 Task: Filter experience level Mid-Senior level.
Action: Mouse moved to (323, 113)
Screenshot: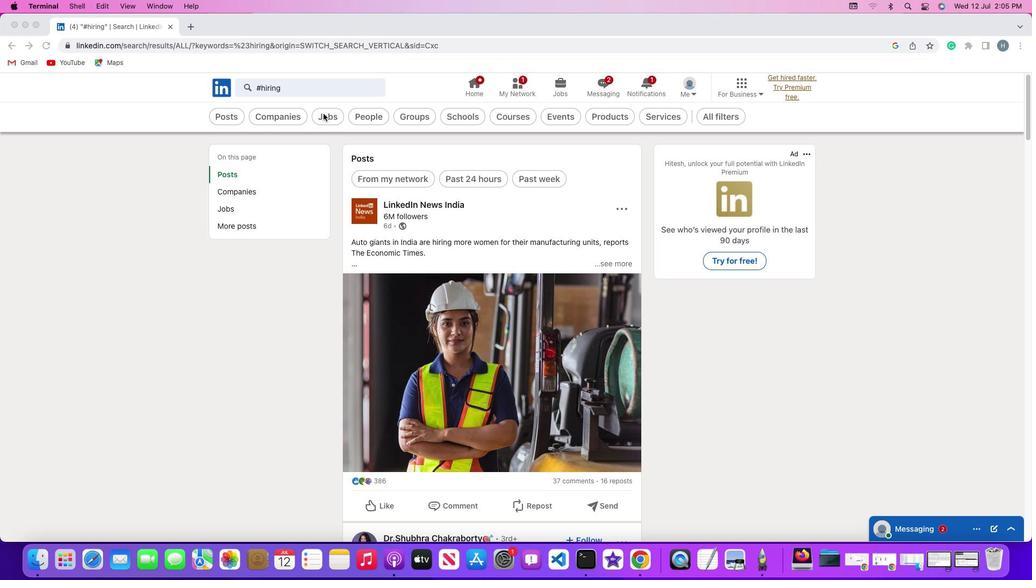 
Action: Mouse pressed left at (323, 113)
Screenshot: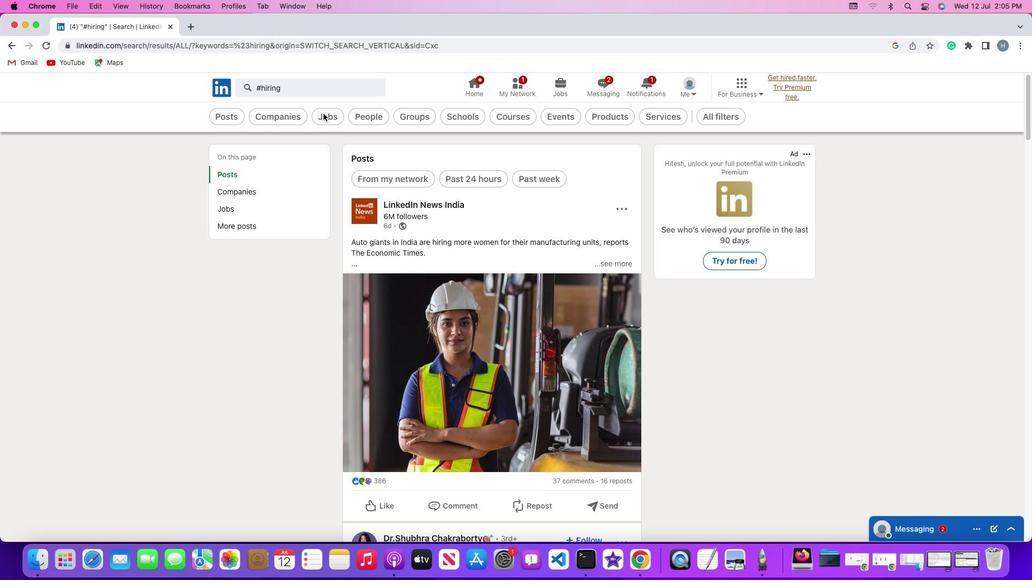 
Action: Mouse pressed left at (323, 113)
Screenshot: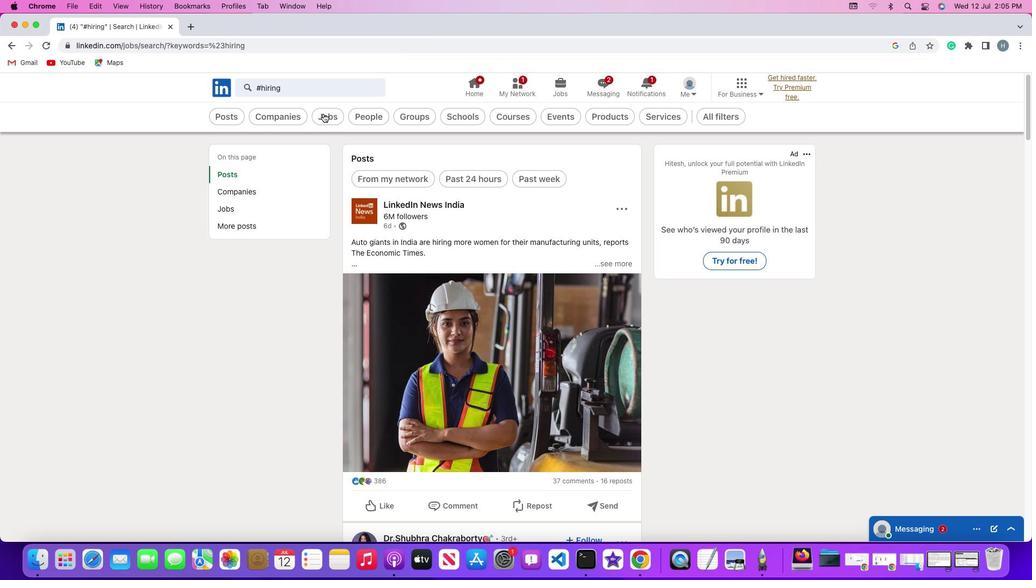 
Action: Mouse moved to (415, 116)
Screenshot: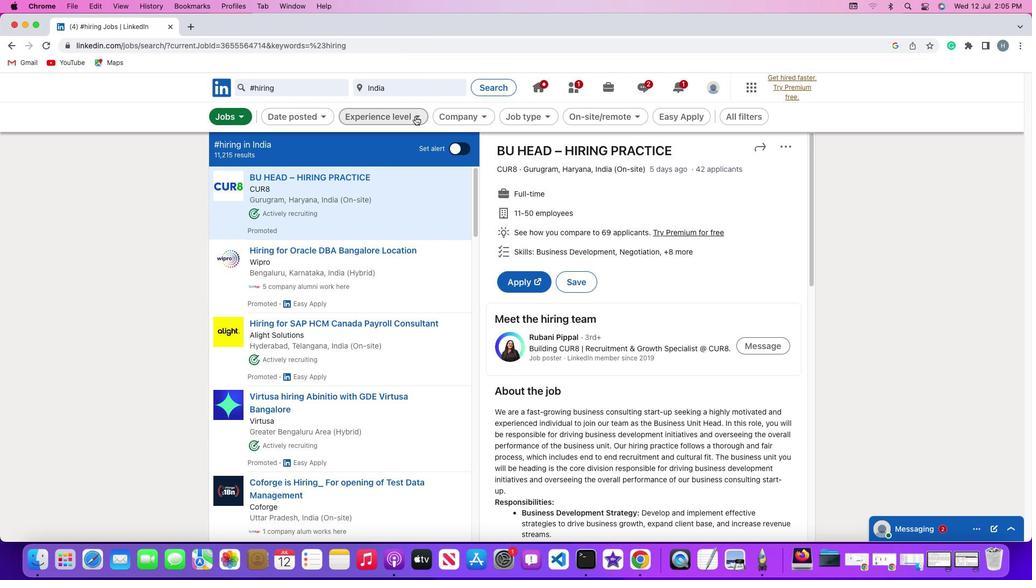 
Action: Mouse pressed left at (415, 116)
Screenshot: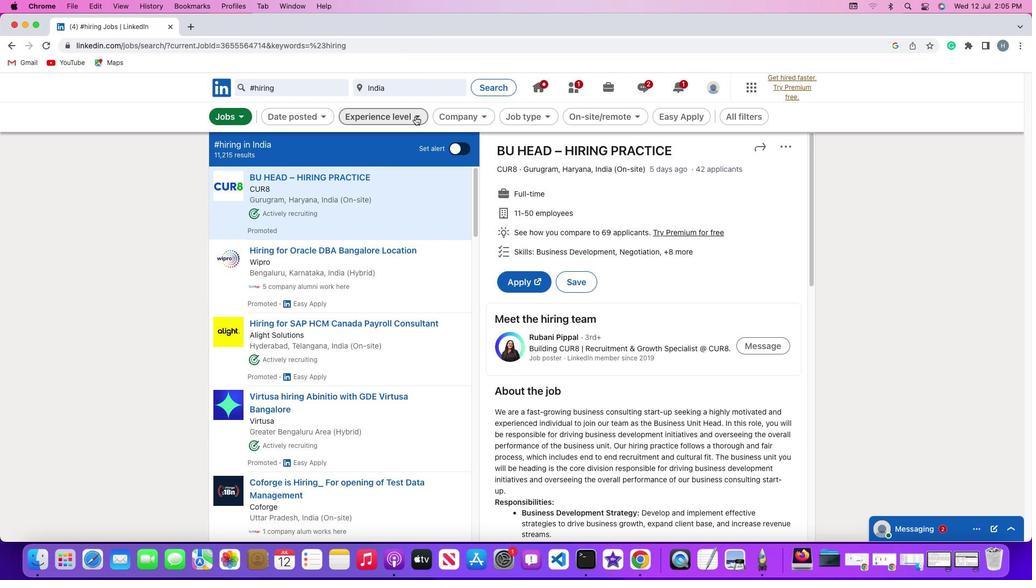 
Action: Mouse moved to (315, 215)
Screenshot: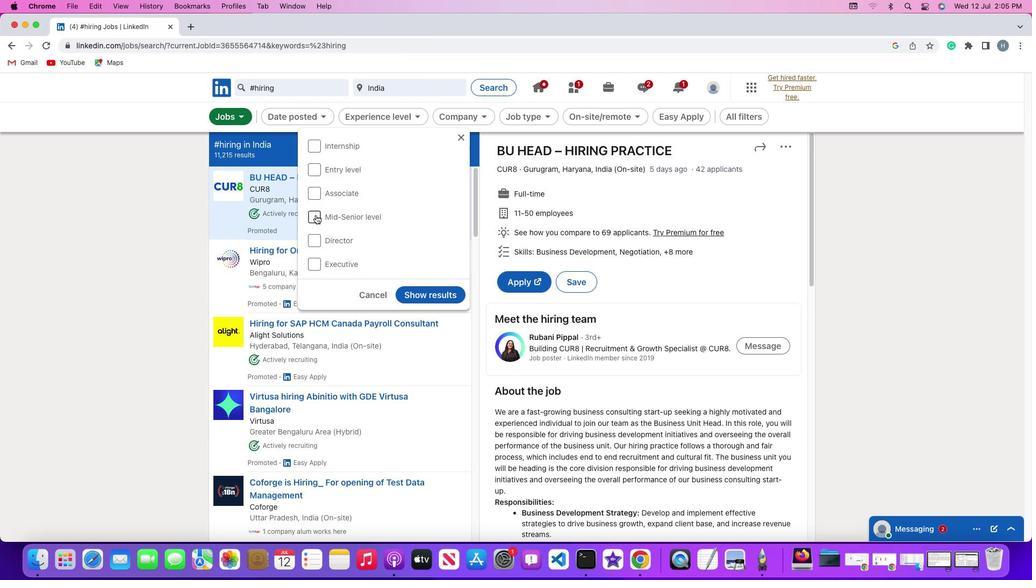 
Action: Mouse pressed left at (315, 215)
Screenshot: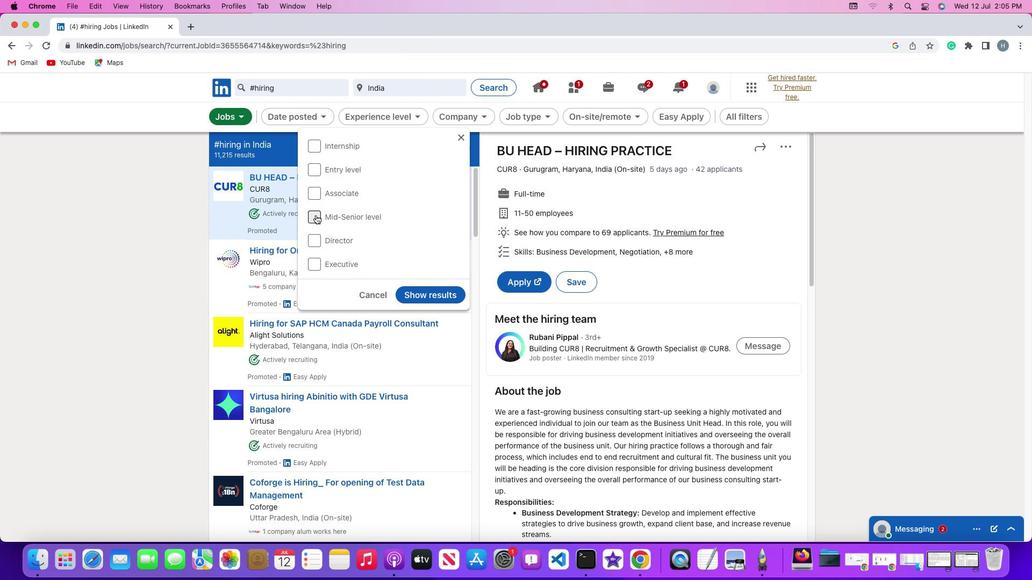 
Action: Mouse moved to (425, 295)
Screenshot: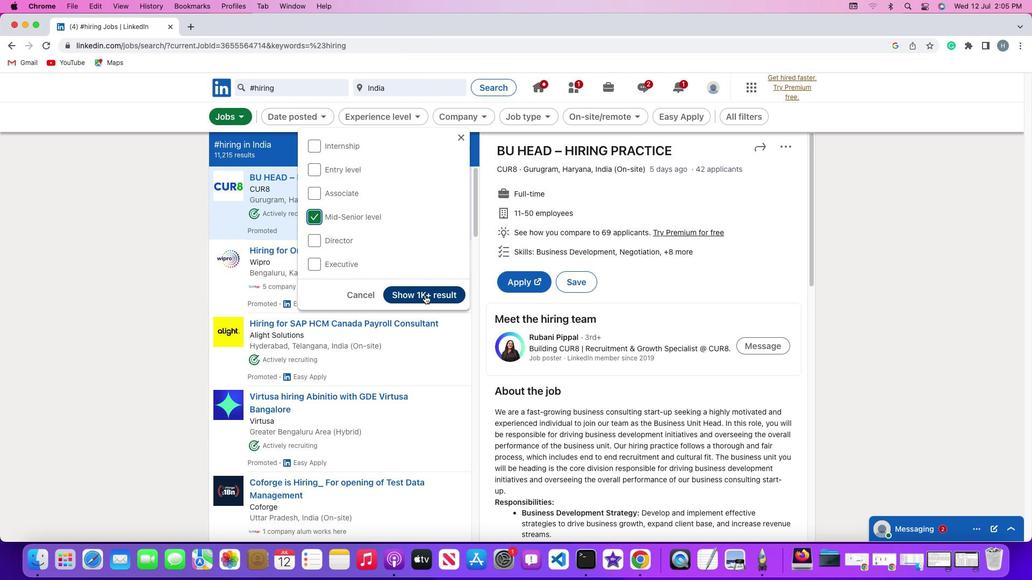 
Action: Mouse pressed left at (425, 295)
Screenshot: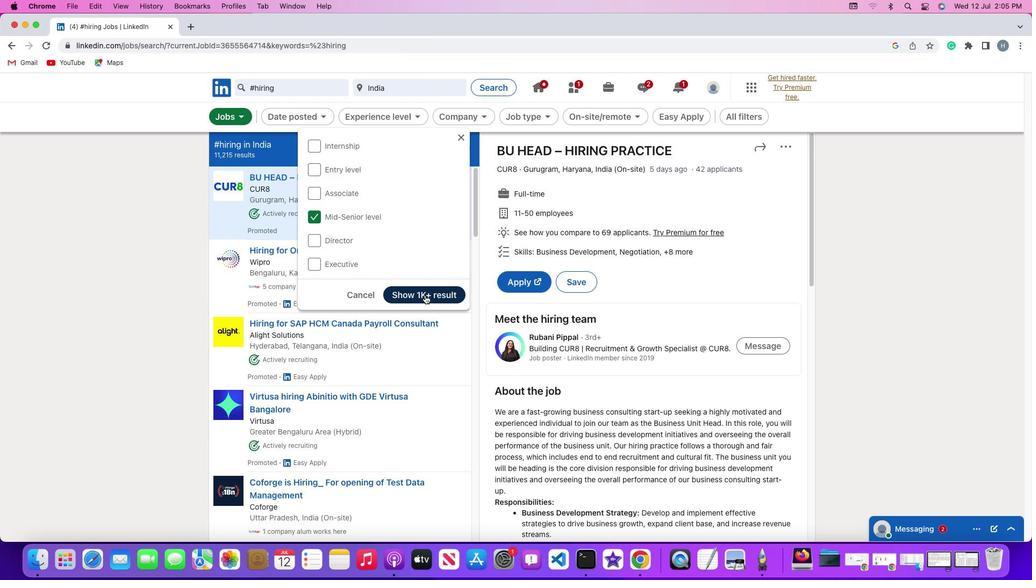 
Action: Mouse moved to (429, 283)
Screenshot: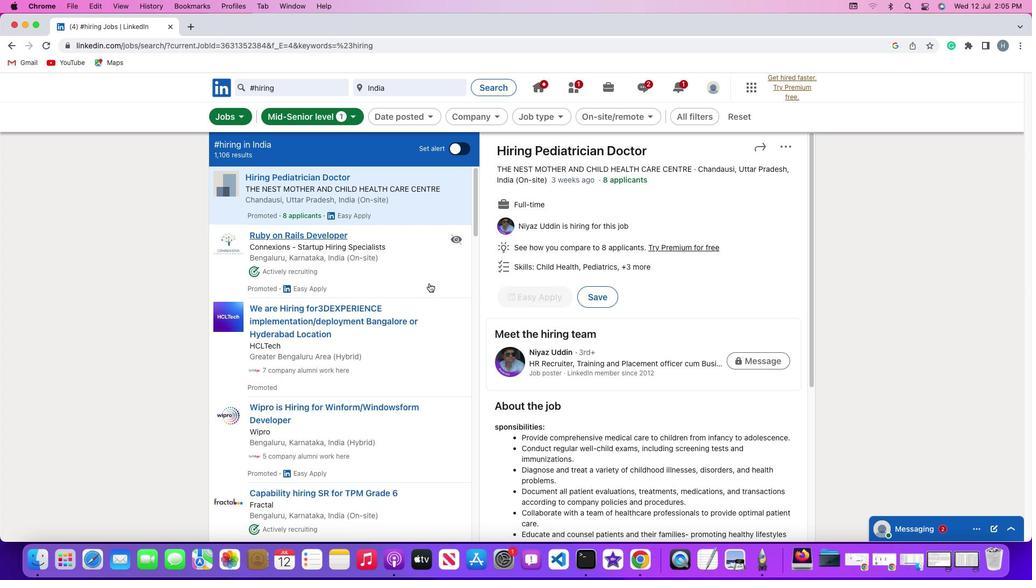 
